 Task: Switch the account to "UJJU MAWA".
Action: Mouse moved to (929, 127)
Screenshot: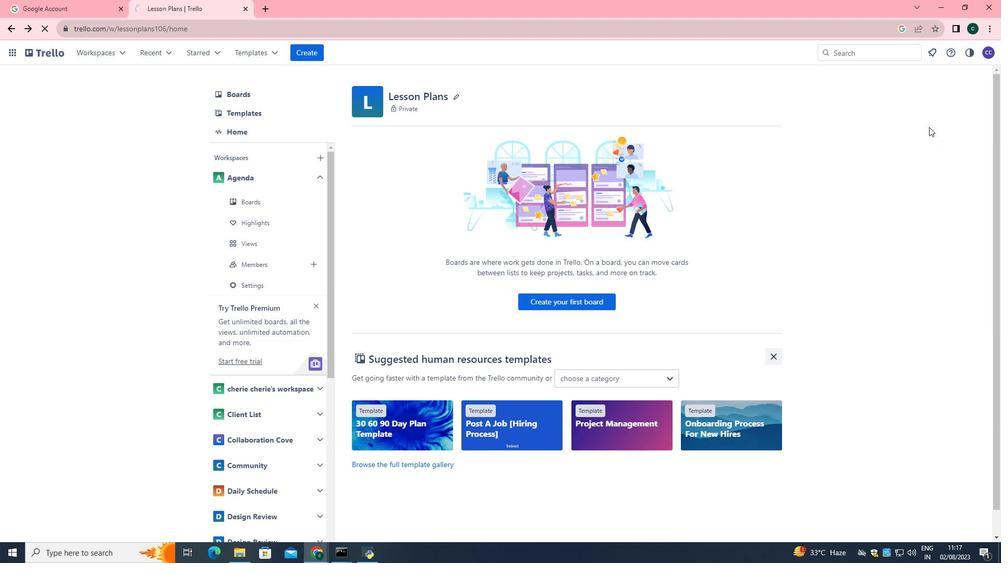 
Action: Mouse pressed left at (929, 127)
Screenshot: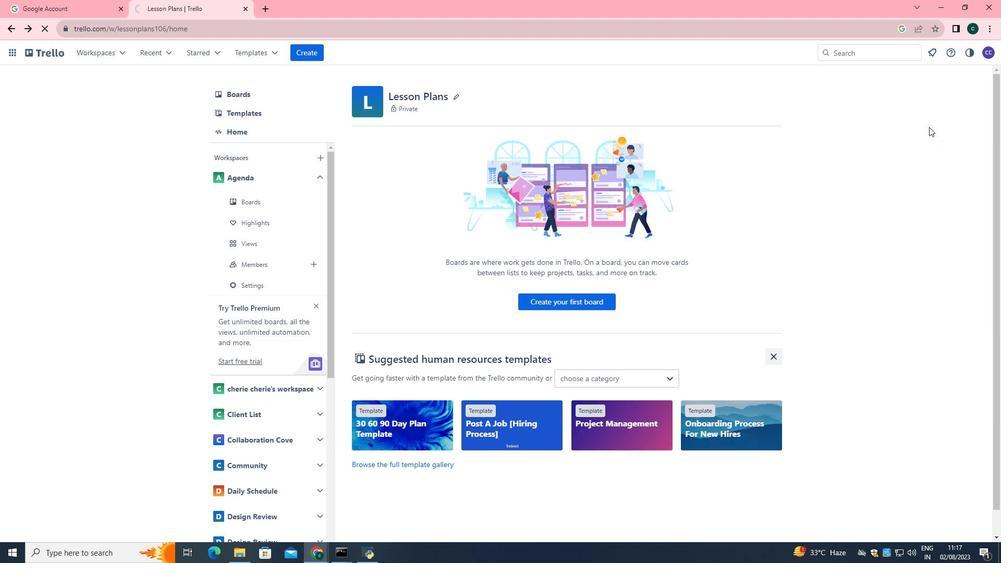 
Action: Mouse moved to (467, 284)
Screenshot: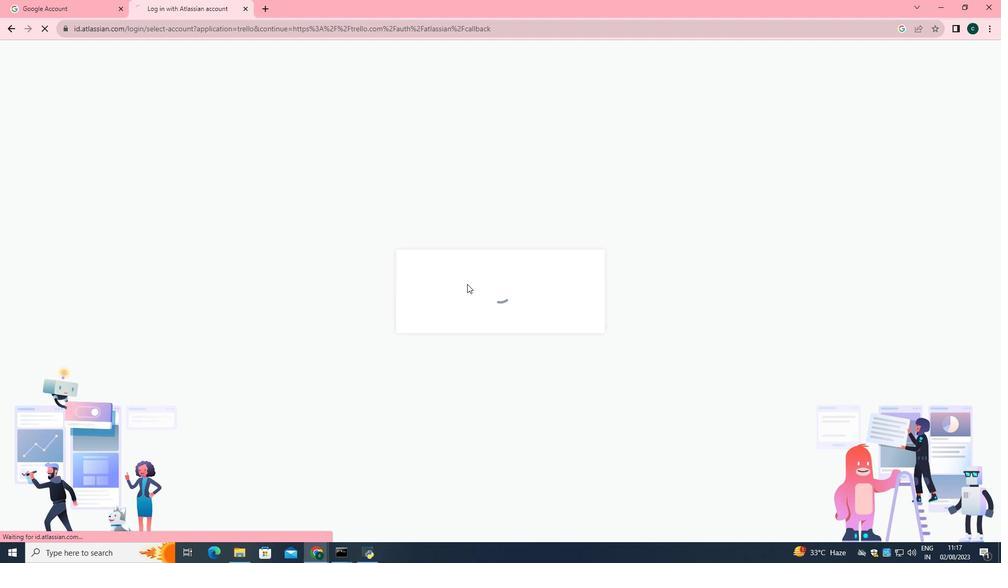 
Action: Mouse pressed left at (467, 284)
Screenshot: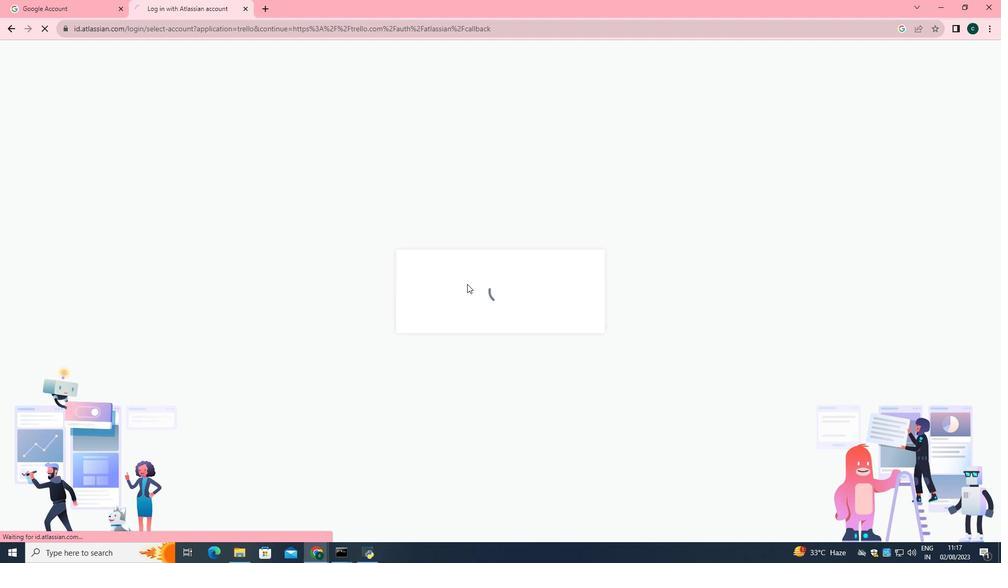 
